 Task: Add Applegate Organic Uncured Turkey Hot Dog to the cart.
Action: Mouse moved to (19, 124)
Screenshot: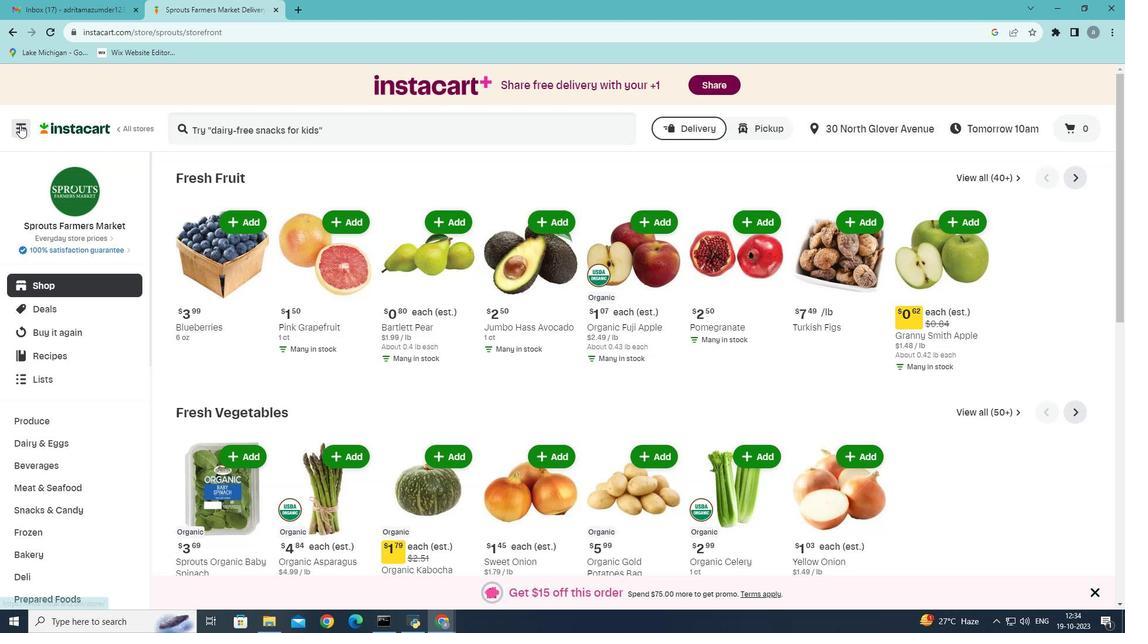 
Action: Mouse pressed left at (19, 124)
Screenshot: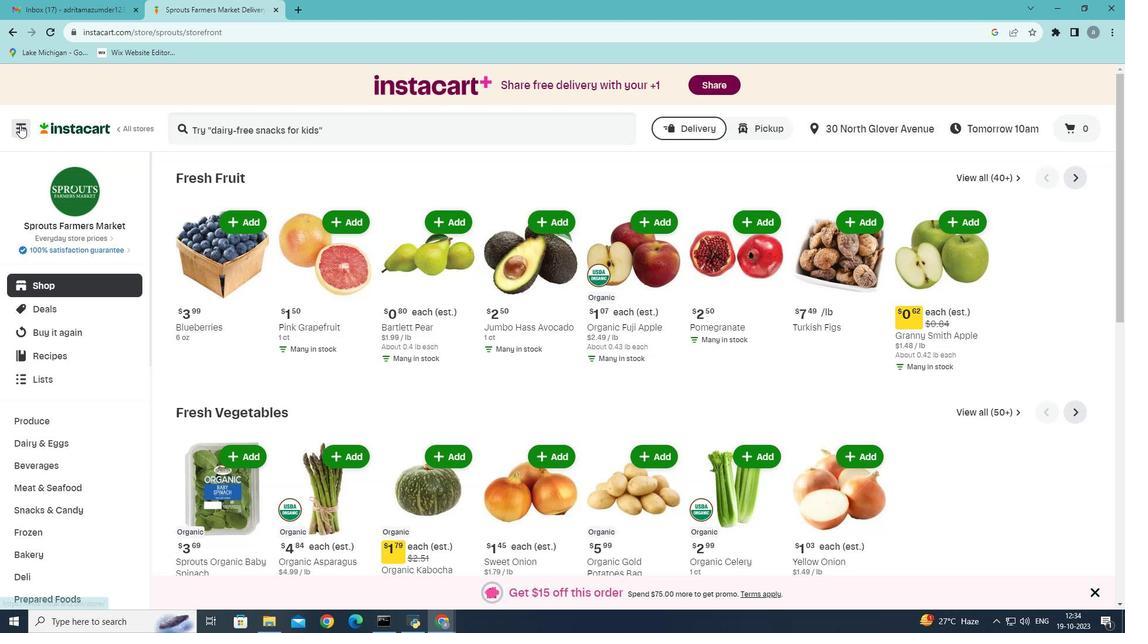 
Action: Mouse moved to (34, 335)
Screenshot: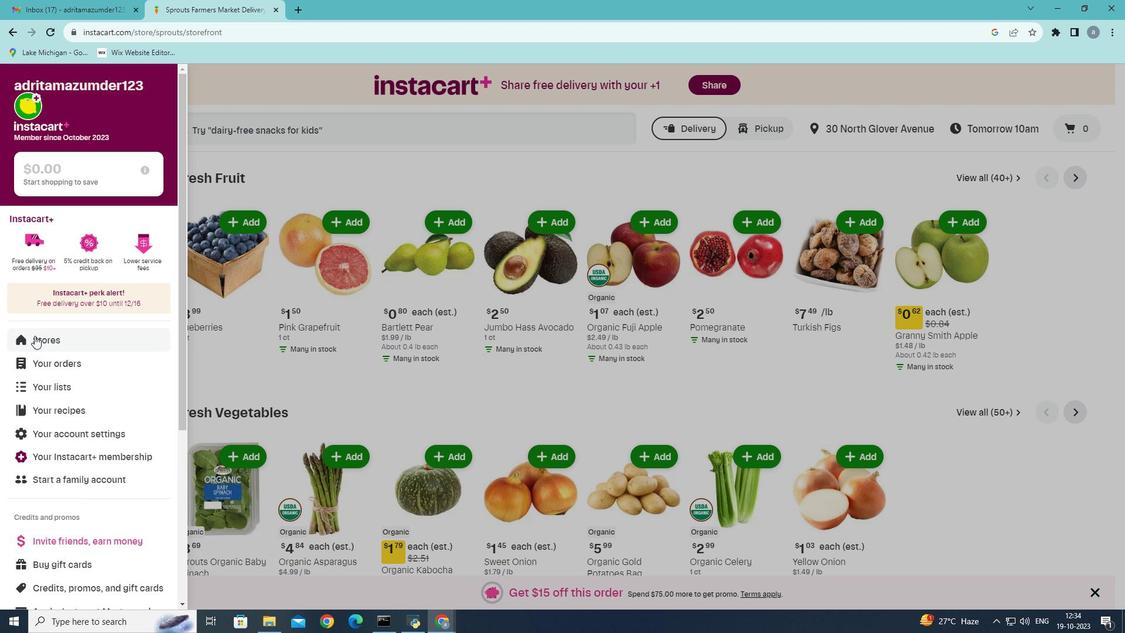 
Action: Mouse pressed left at (34, 335)
Screenshot: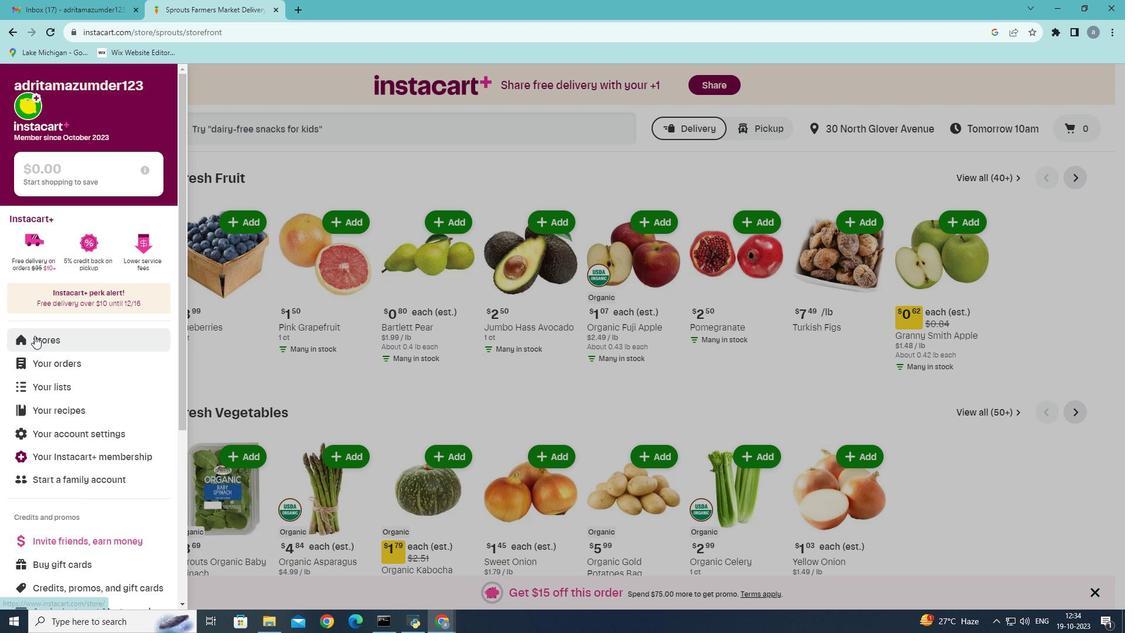 
Action: Mouse moved to (273, 131)
Screenshot: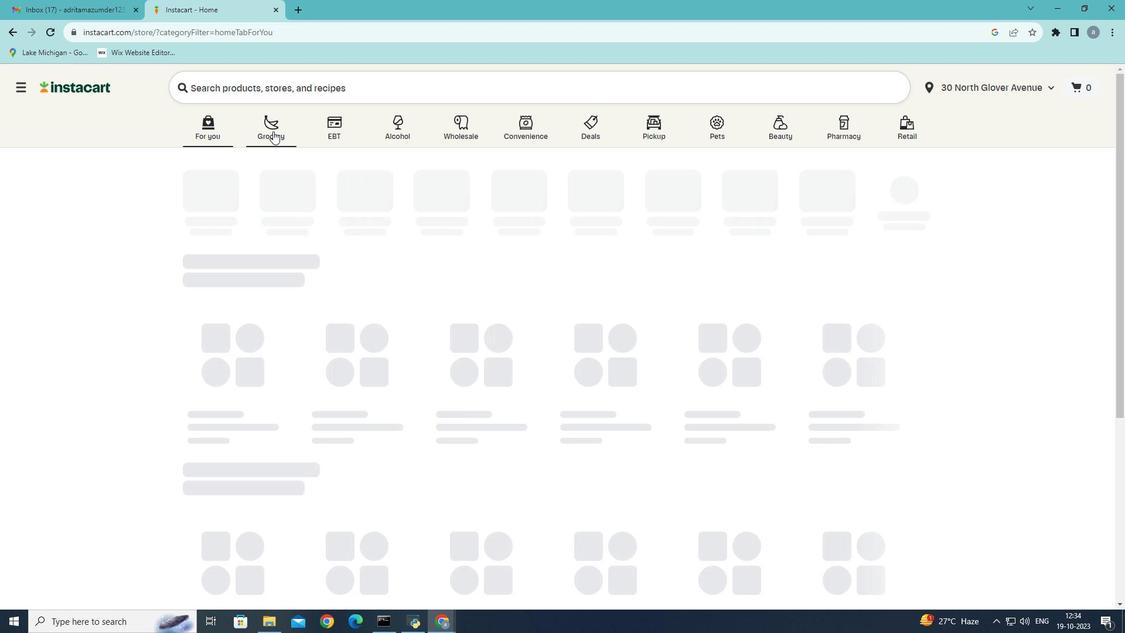 
Action: Mouse pressed left at (273, 131)
Screenshot: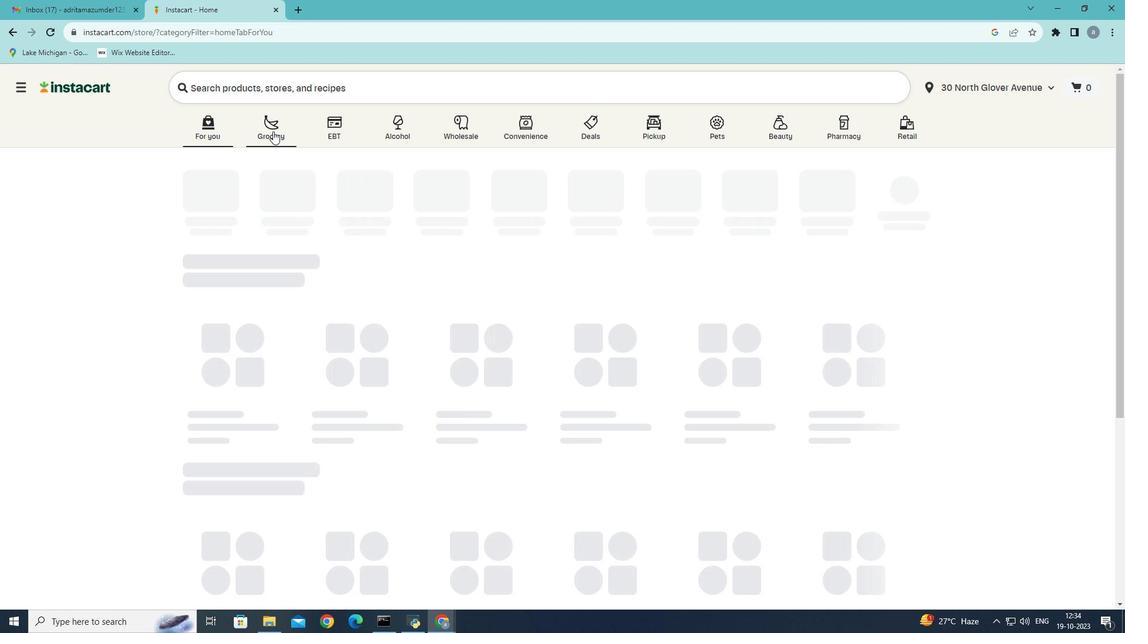 
Action: Mouse moved to (222, 327)
Screenshot: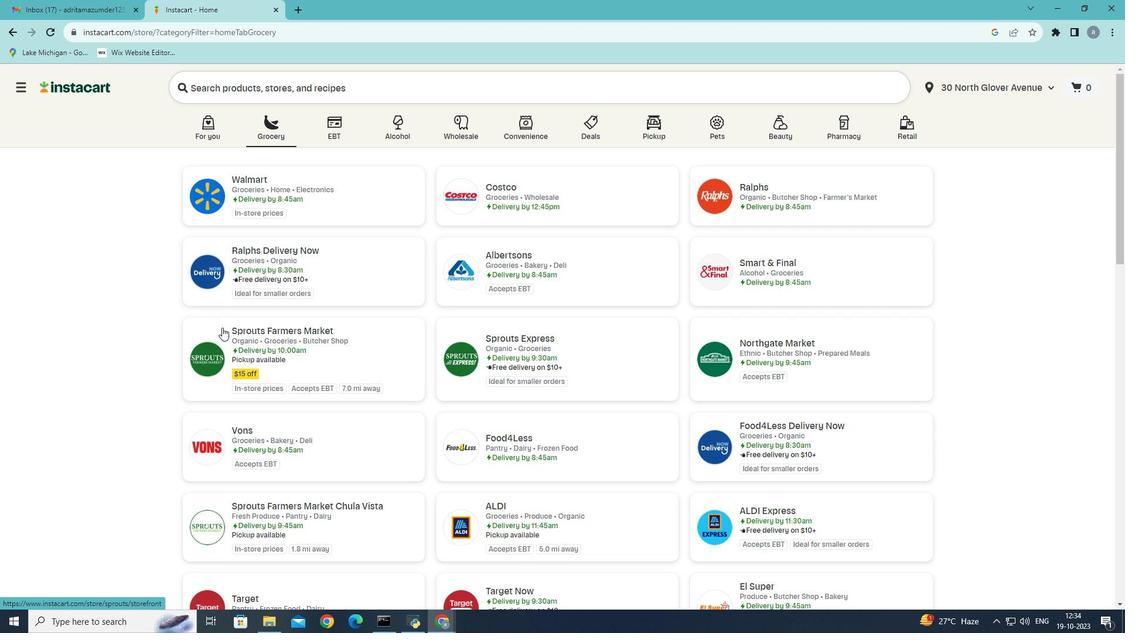 
Action: Mouse pressed left at (222, 327)
Screenshot: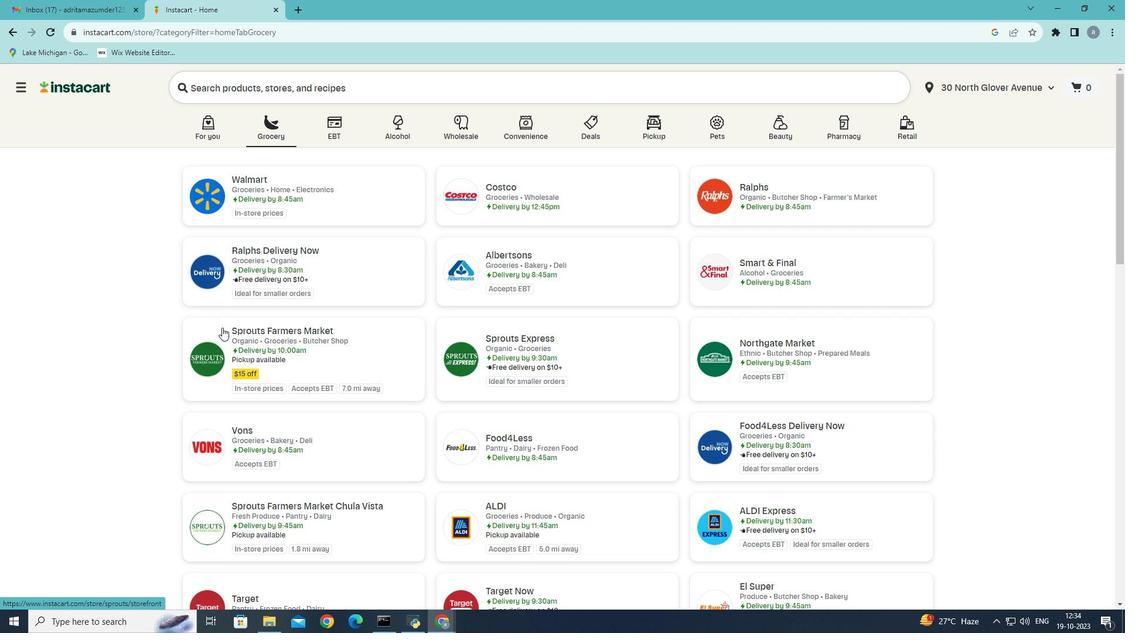 
Action: Mouse moved to (69, 489)
Screenshot: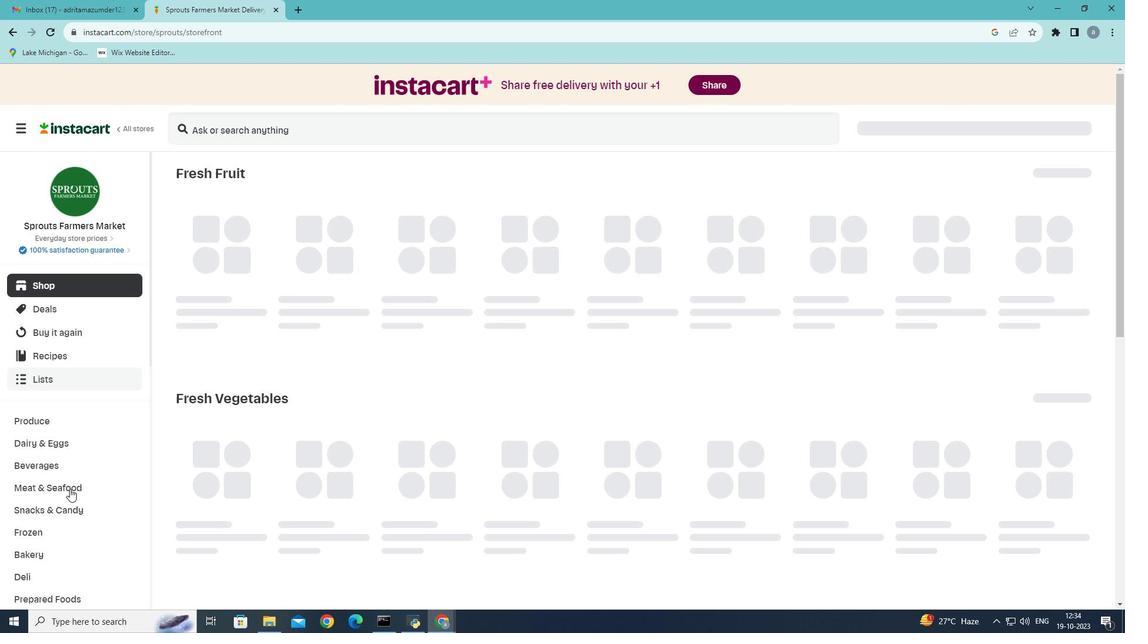
Action: Mouse pressed left at (69, 489)
Screenshot: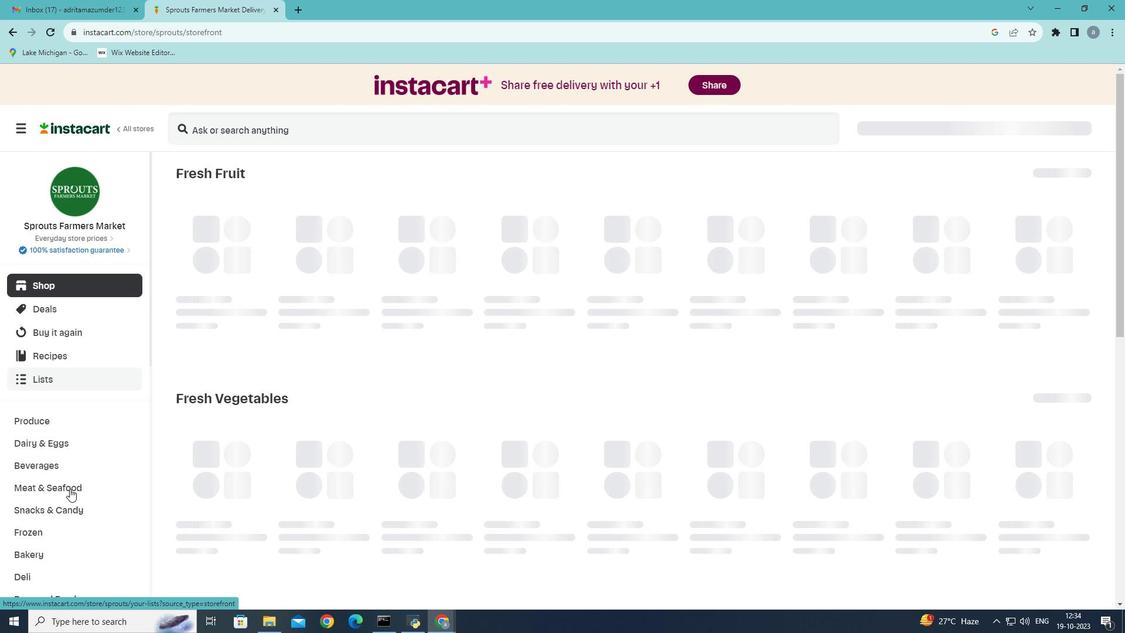 
Action: Mouse moved to (583, 338)
Screenshot: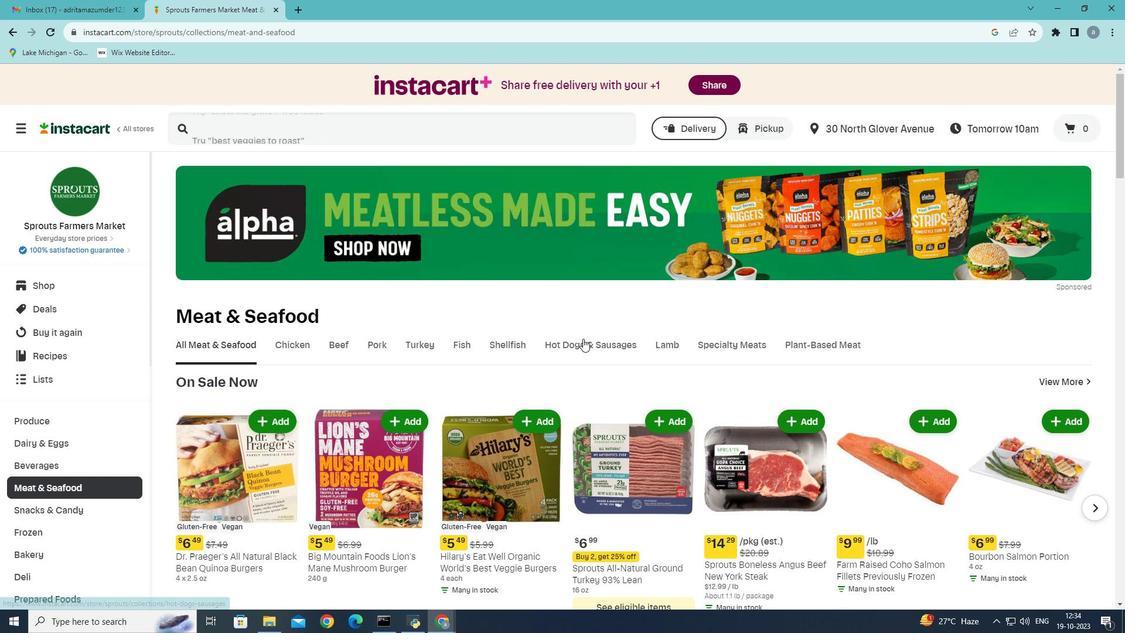 
Action: Mouse pressed left at (583, 338)
Screenshot: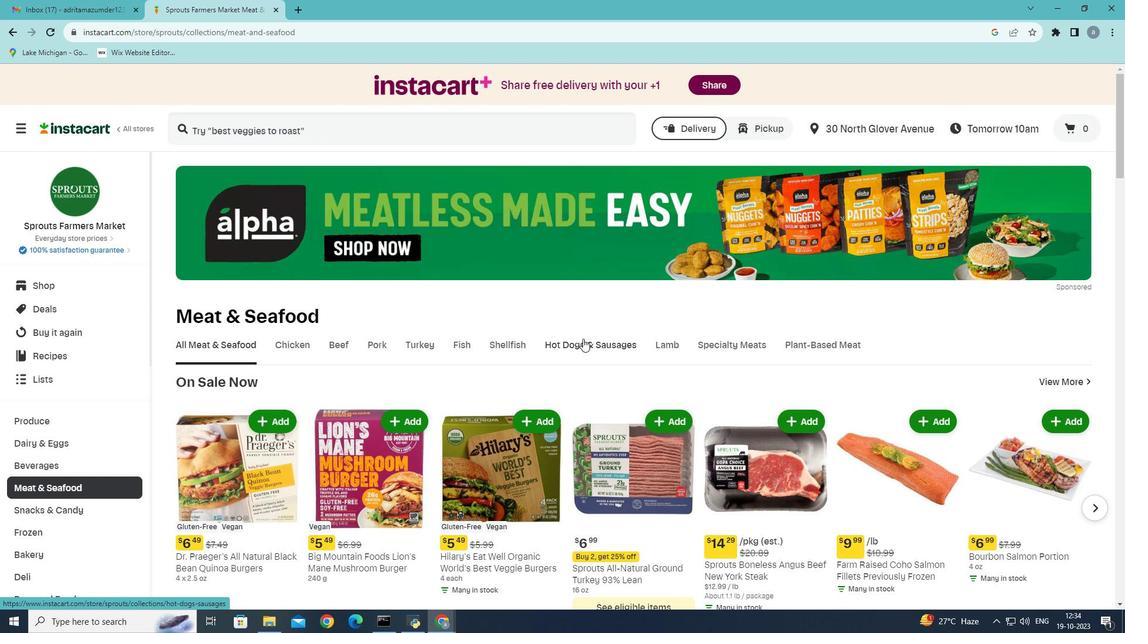 
Action: Mouse moved to (354, 252)
Screenshot: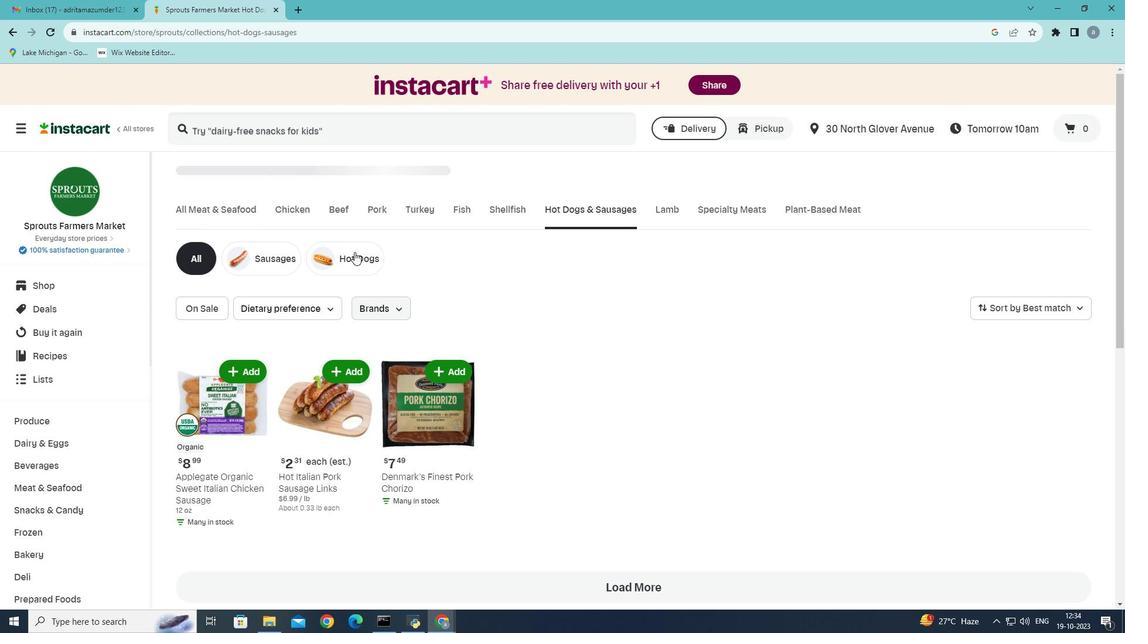 
Action: Mouse pressed left at (354, 252)
Screenshot: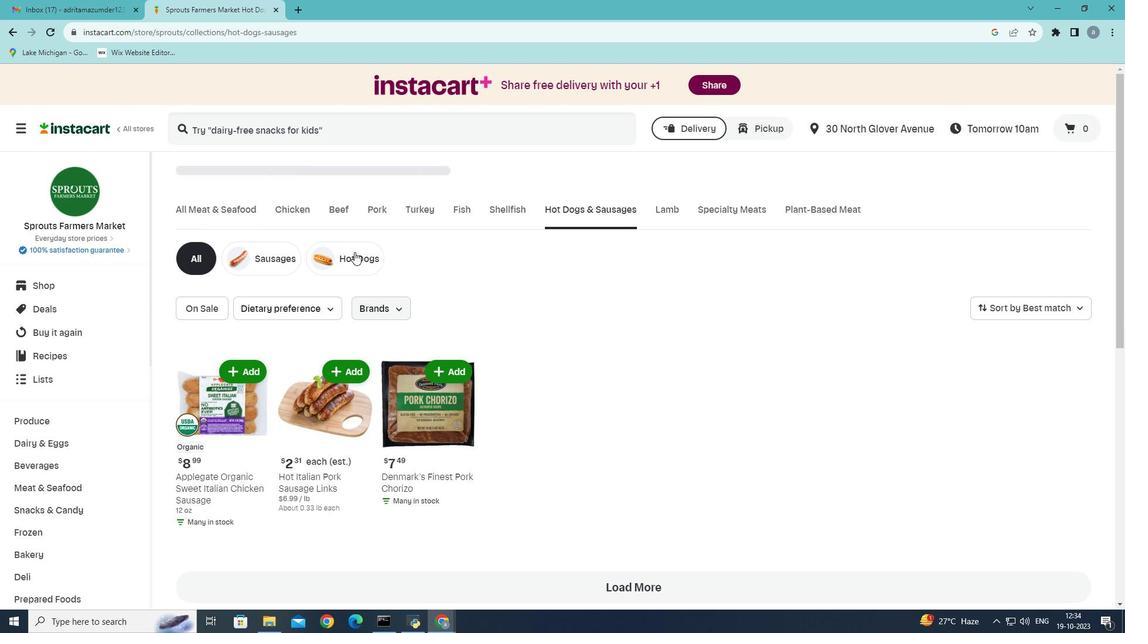 
Action: Mouse moved to (850, 368)
Screenshot: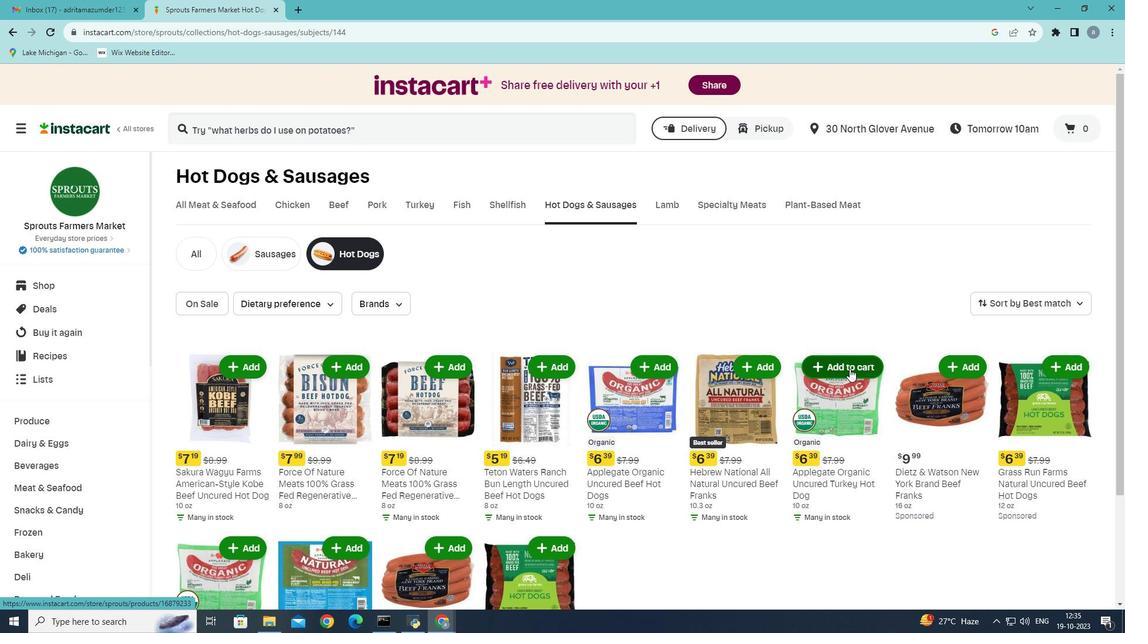 
Action: Mouse pressed left at (850, 368)
Screenshot: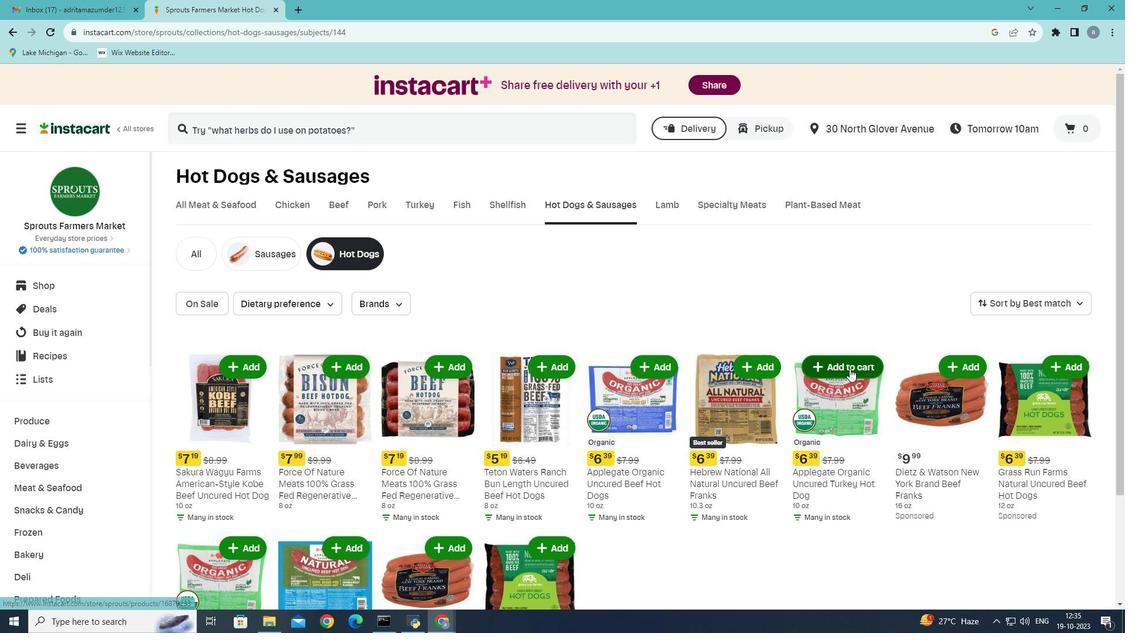 
Action: Mouse moved to (850, 368)
Screenshot: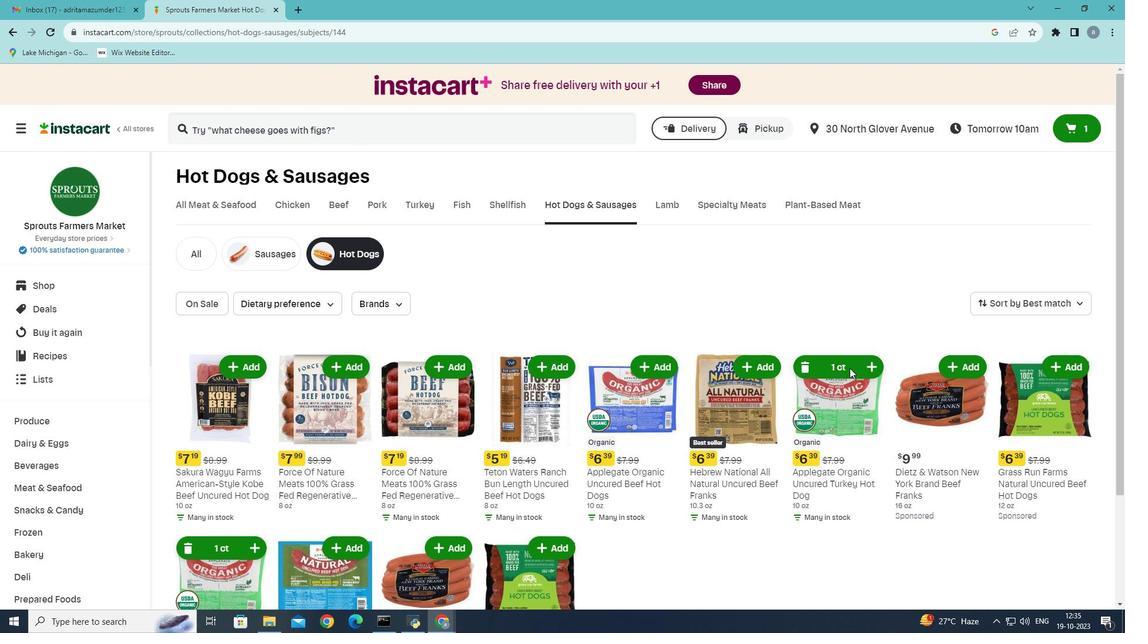 
